 Task: Use Warp Engineering 04 Effect in this video Movie B.mp4
Action: Mouse moved to (162, 97)
Screenshot: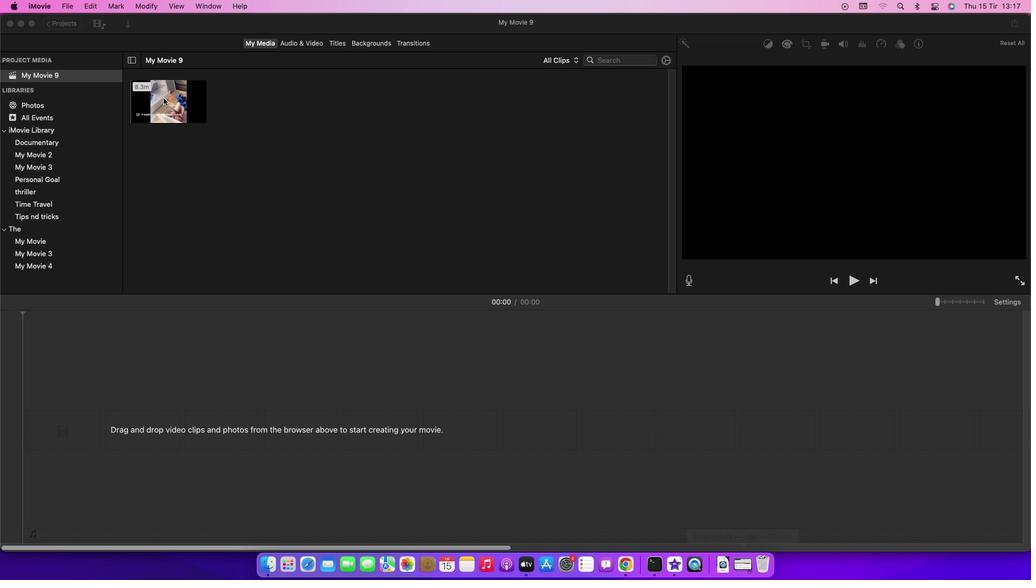 
Action: Mouse pressed left at (162, 97)
Screenshot: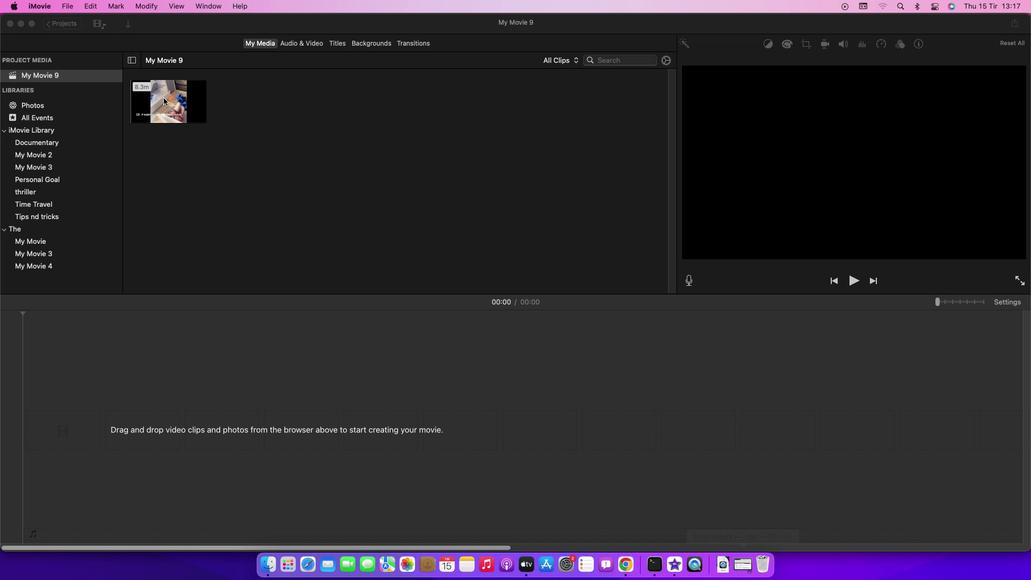 
Action: Mouse pressed left at (162, 97)
Screenshot: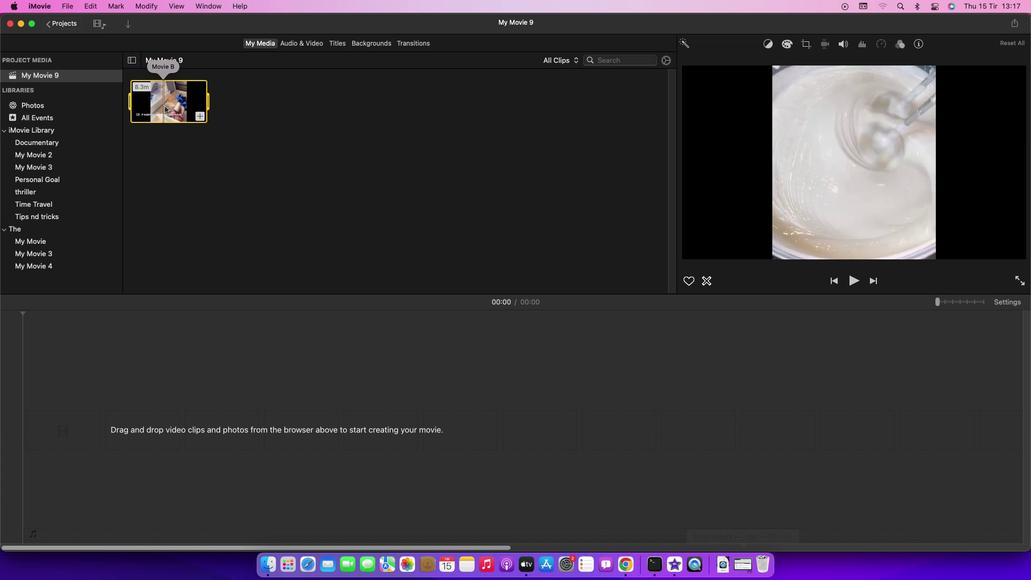 
Action: Mouse moved to (291, 44)
Screenshot: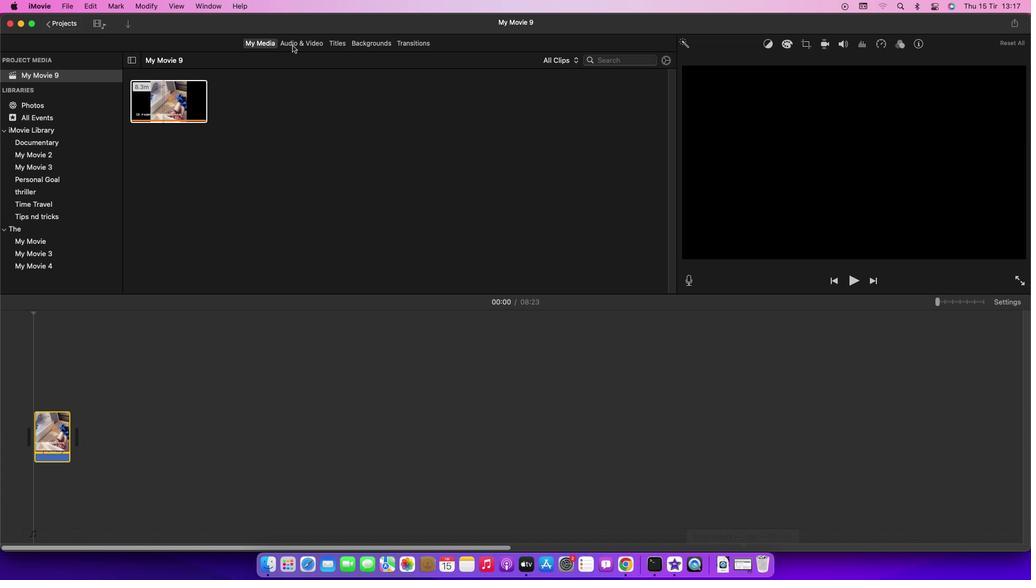 
Action: Mouse pressed left at (291, 44)
Screenshot: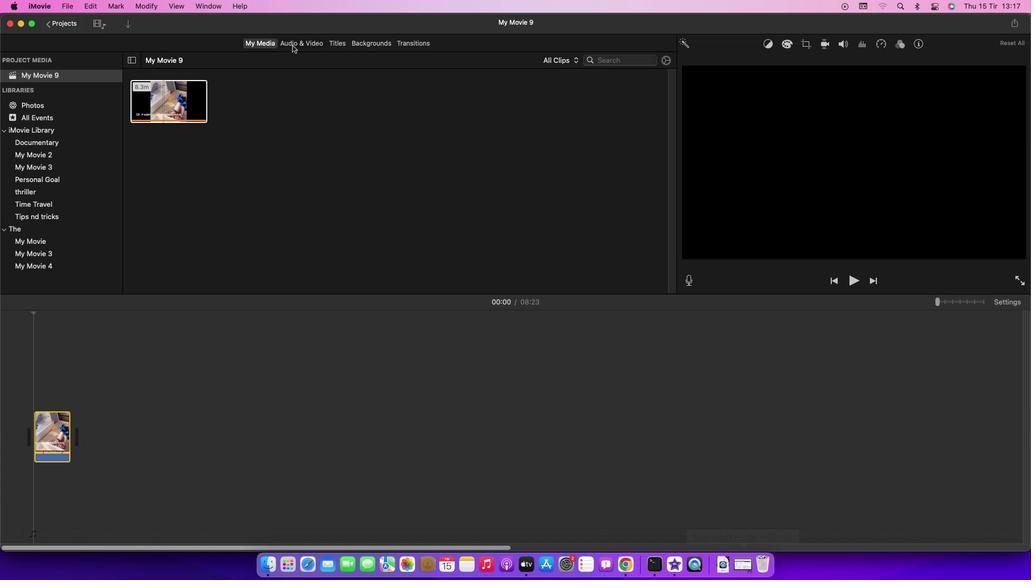 
Action: Mouse moved to (67, 102)
Screenshot: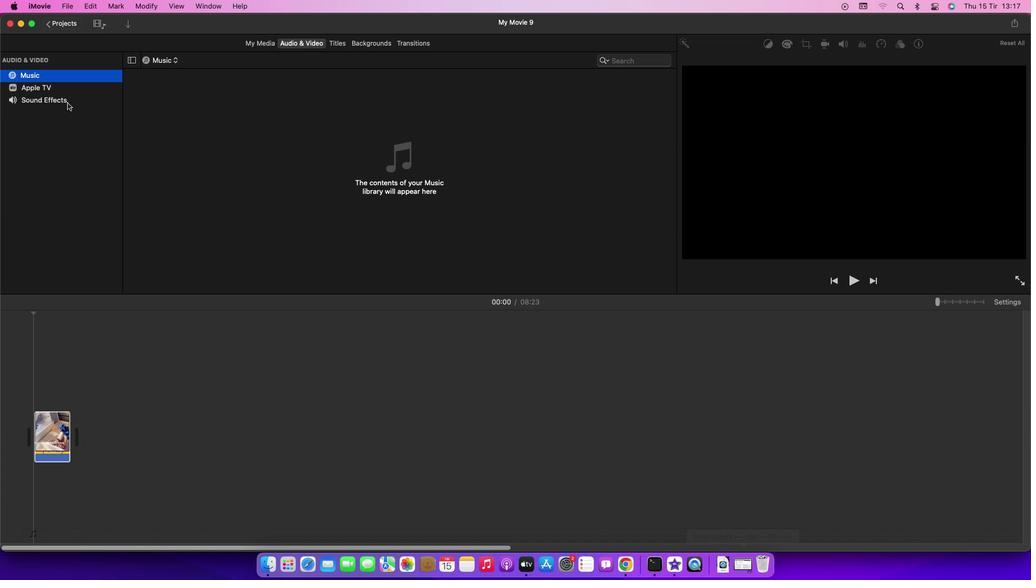 
Action: Mouse pressed left at (67, 102)
Screenshot: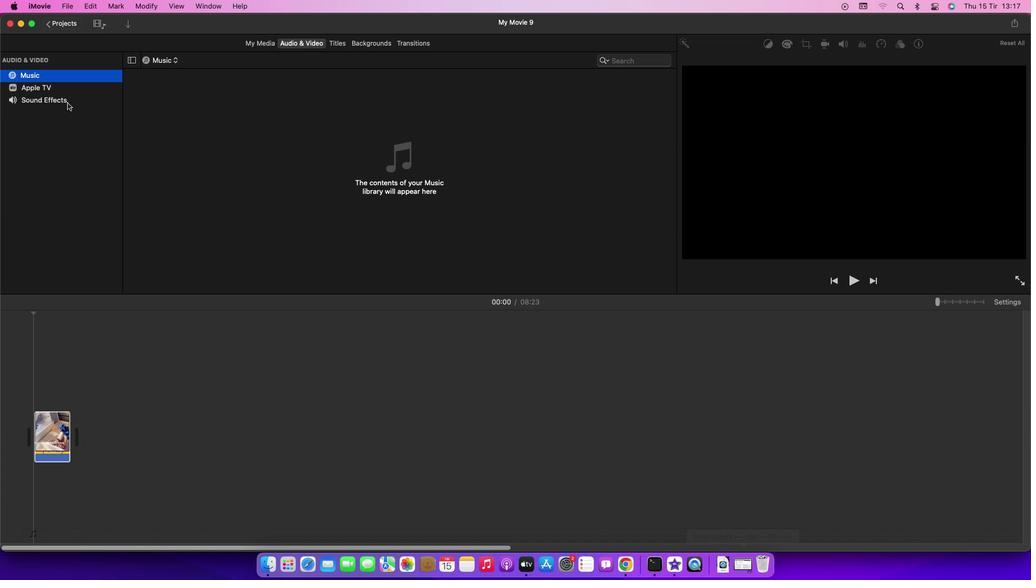 
Action: Mouse moved to (222, 220)
Screenshot: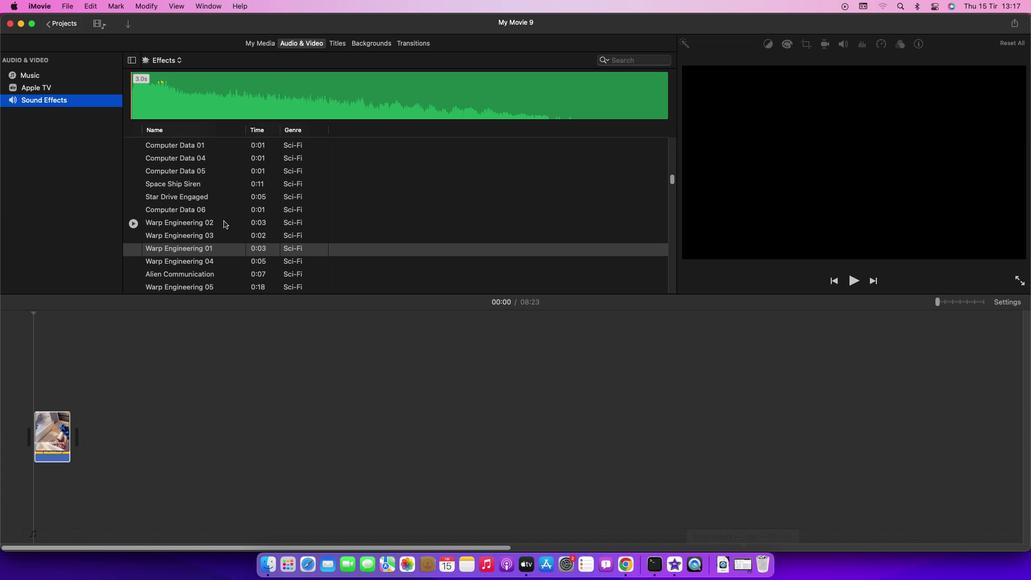 
Action: Mouse scrolled (222, 220) with delta (0, 0)
Screenshot: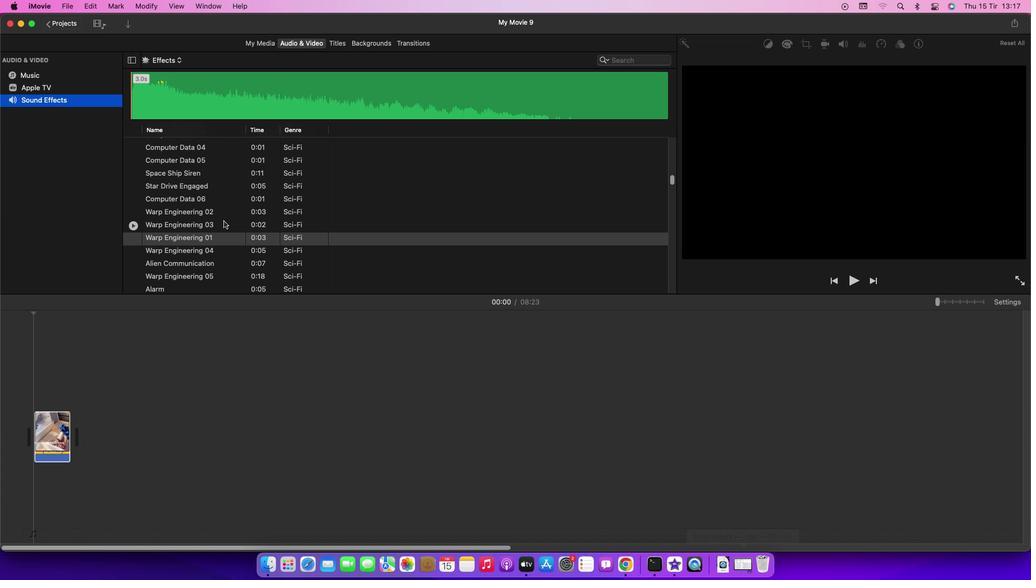 
Action: Mouse scrolled (222, 220) with delta (0, 0)
Screenshot: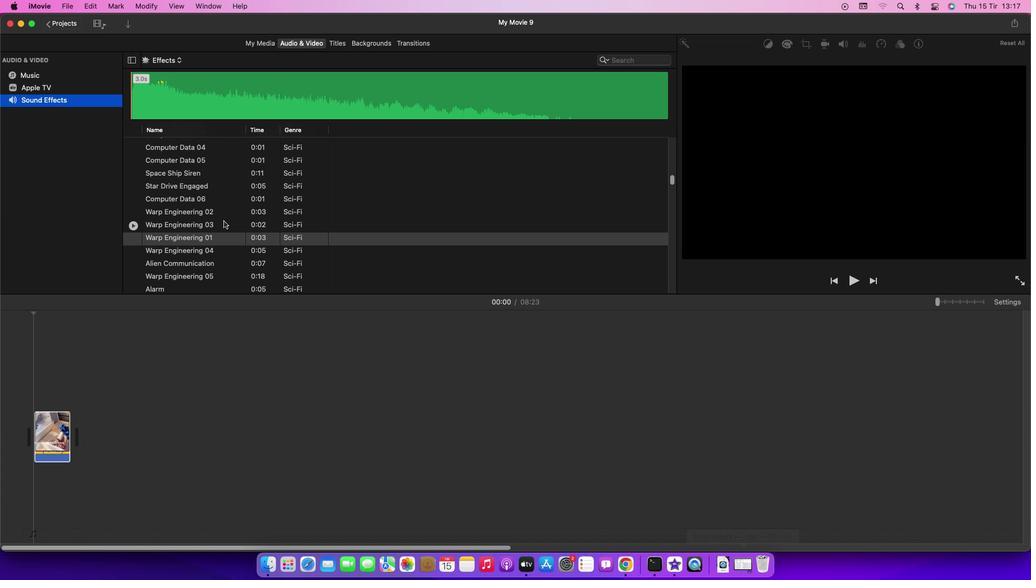
Action: Mouse moved to (177, 249)
Screenshot: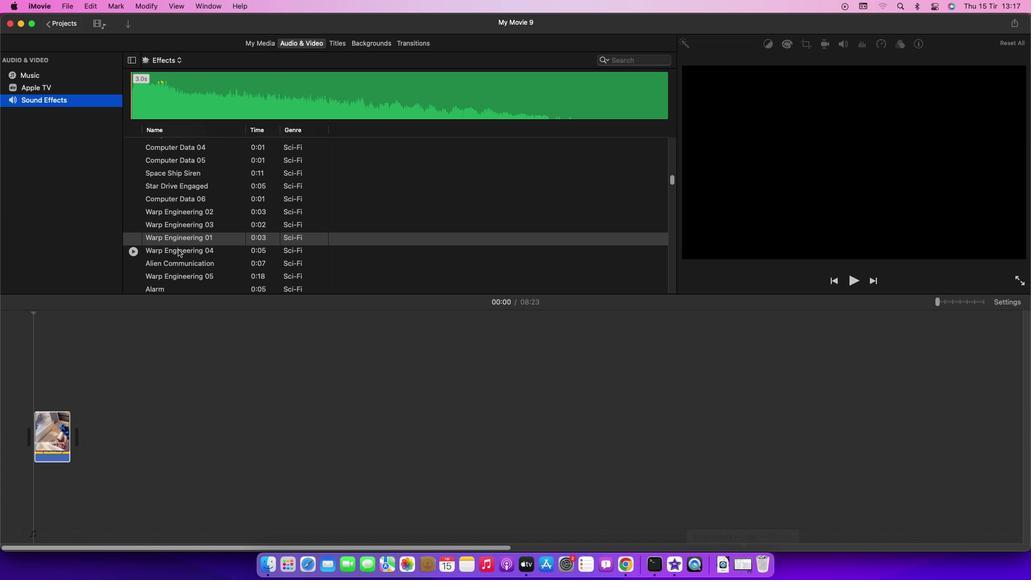 
Action: Mouse pressed left at (177, 249)
Screenshot: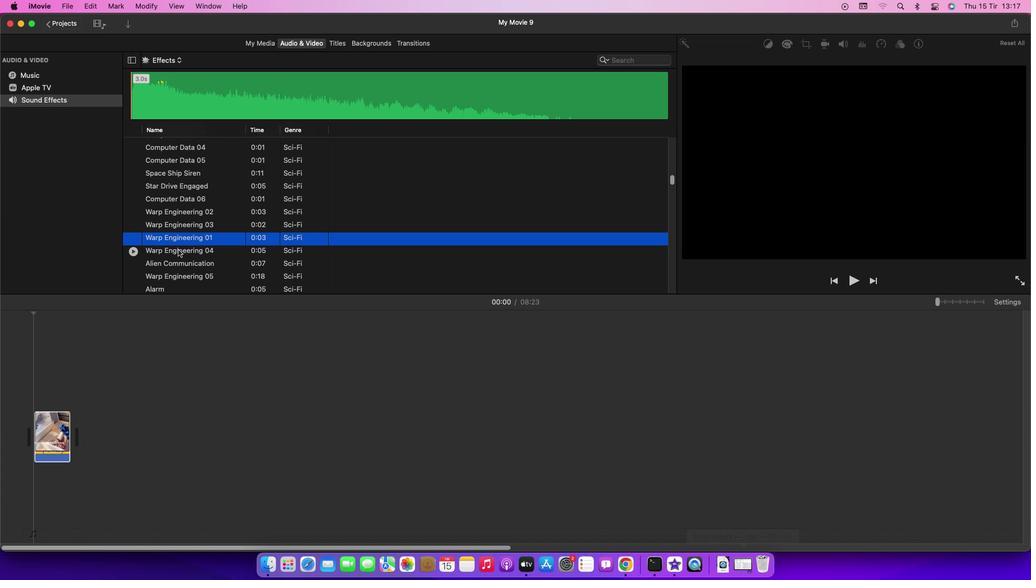 
Action: Mouse pressed left at (177, 249)
Screenshot: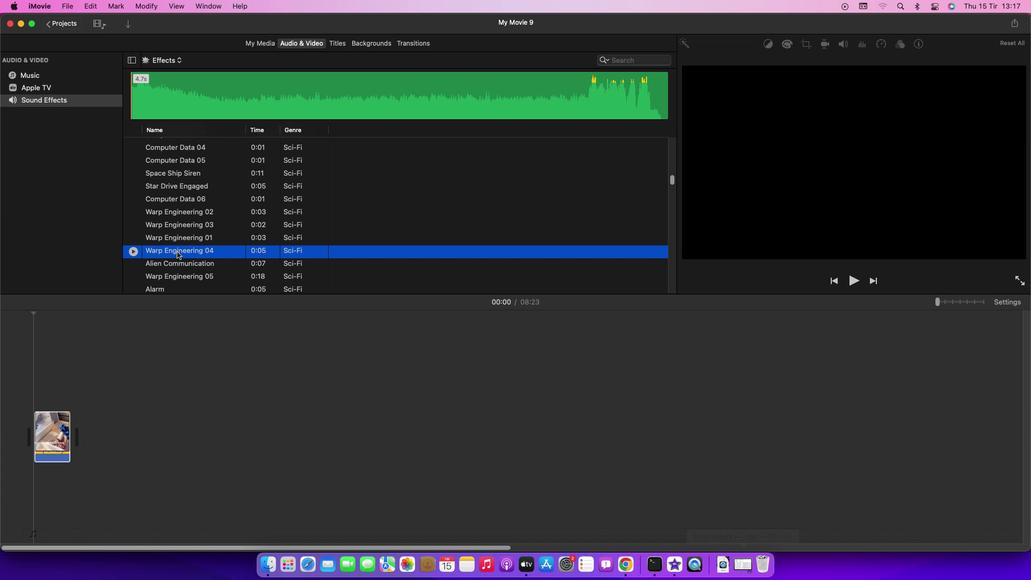 
Action: Mouse moved to (197, 433)
Screenshot: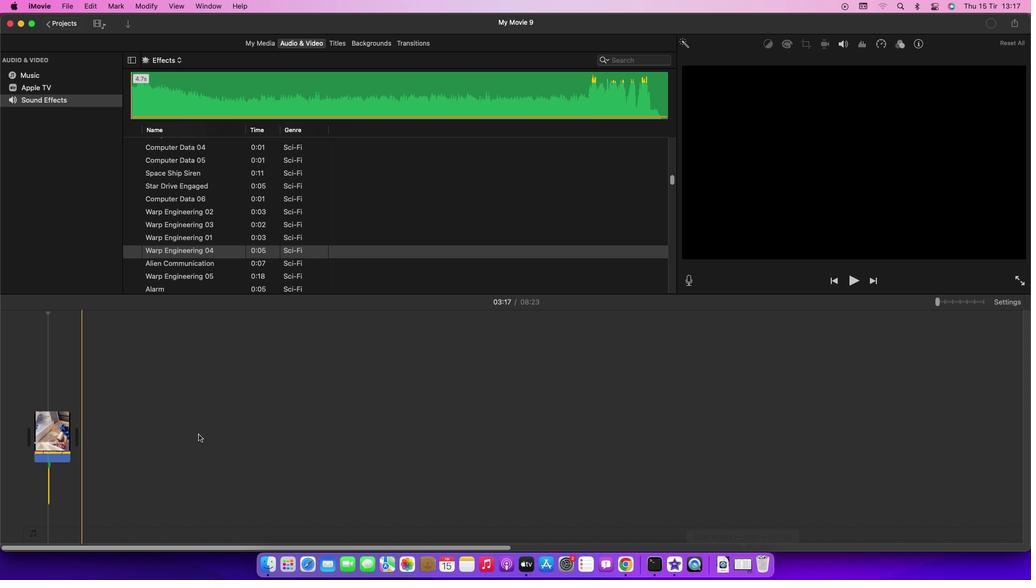 
